 Task: Use the formula "SUMX2PY2" in spreadsheet "Project portfolio".
Action: Mouse moved to (783, 220)
Screenshot: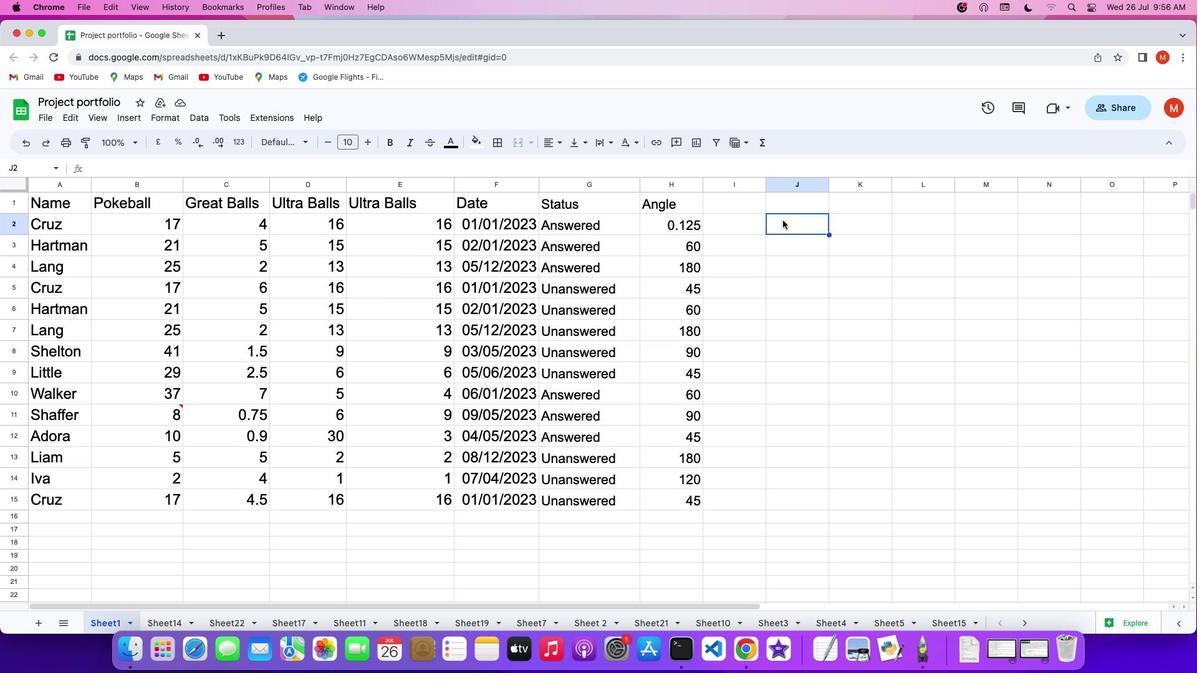 
Action: Mouse pressed left at (783, 220)
Screenshot: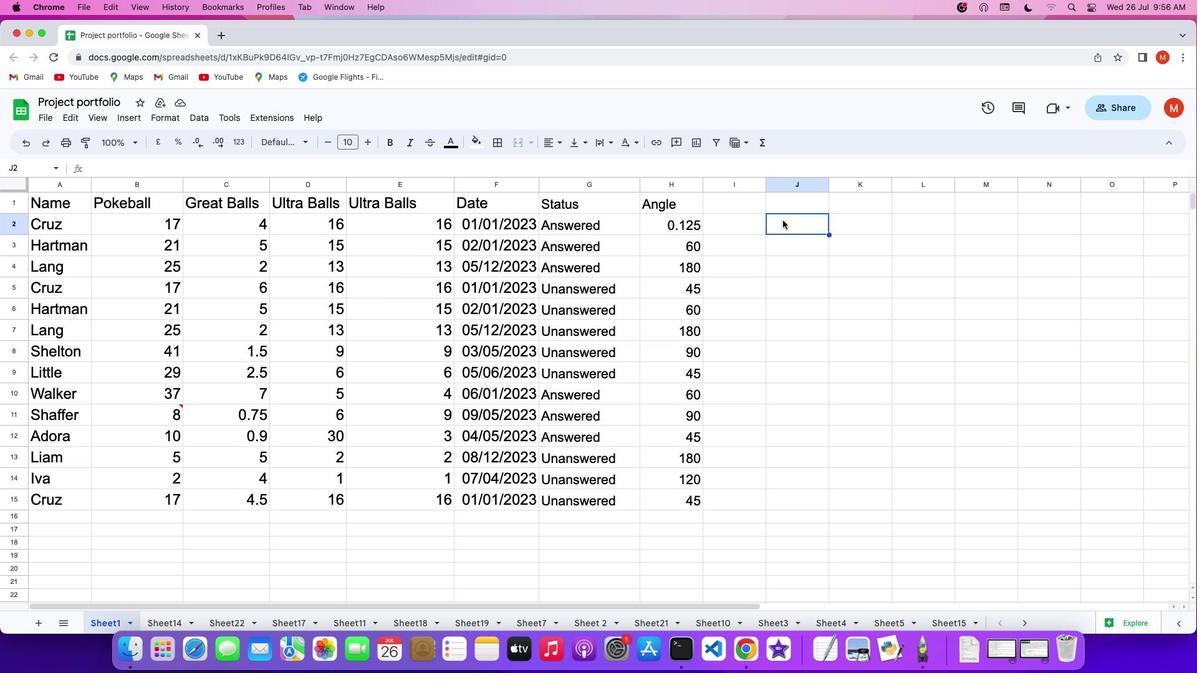 
Action: Mouse pressed left at (783, 220)
Screenshot: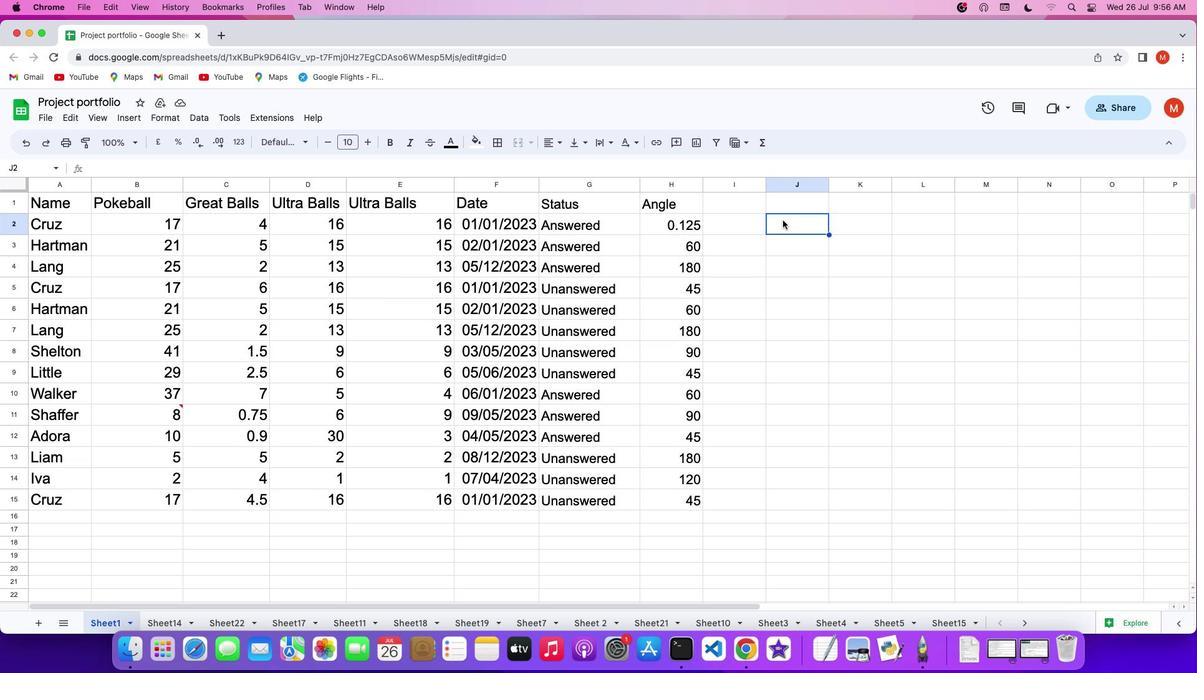 
Action: Key pressed '='
Screenshot: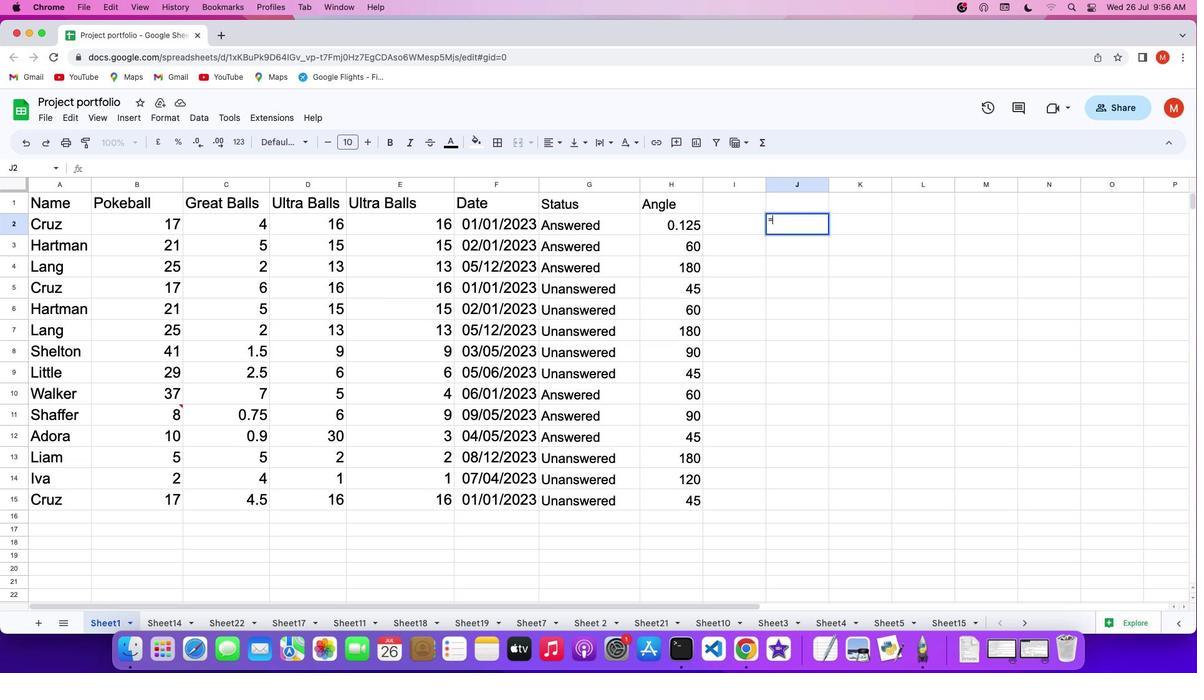 
Action: Mouse moved to (760, 143)
Screenshot: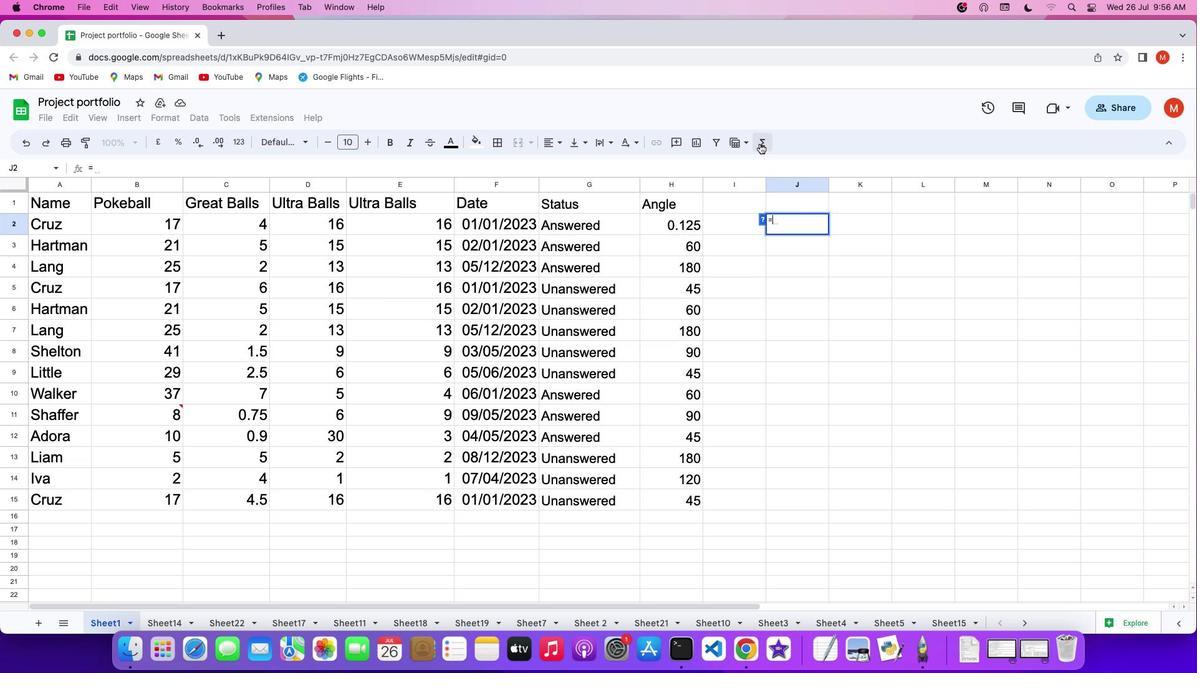 
Action: Mouse pressed left at (760, 143)
Screenshot: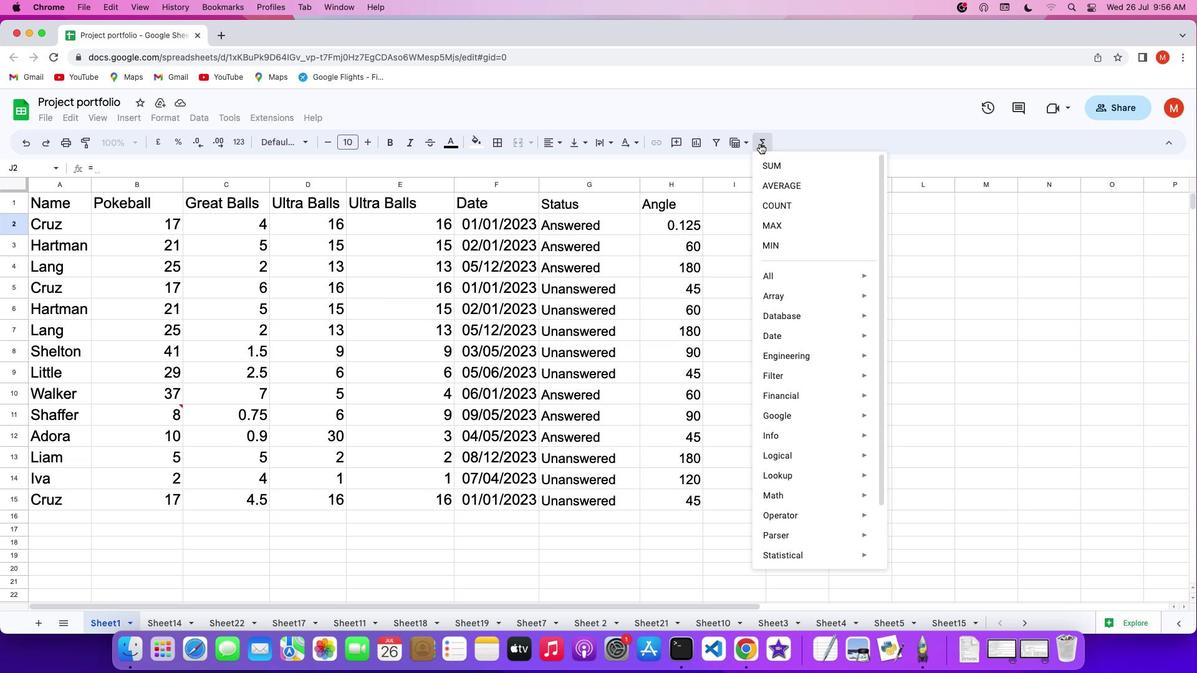 
Action: Mouse moved to (932, 469)
Screenshot: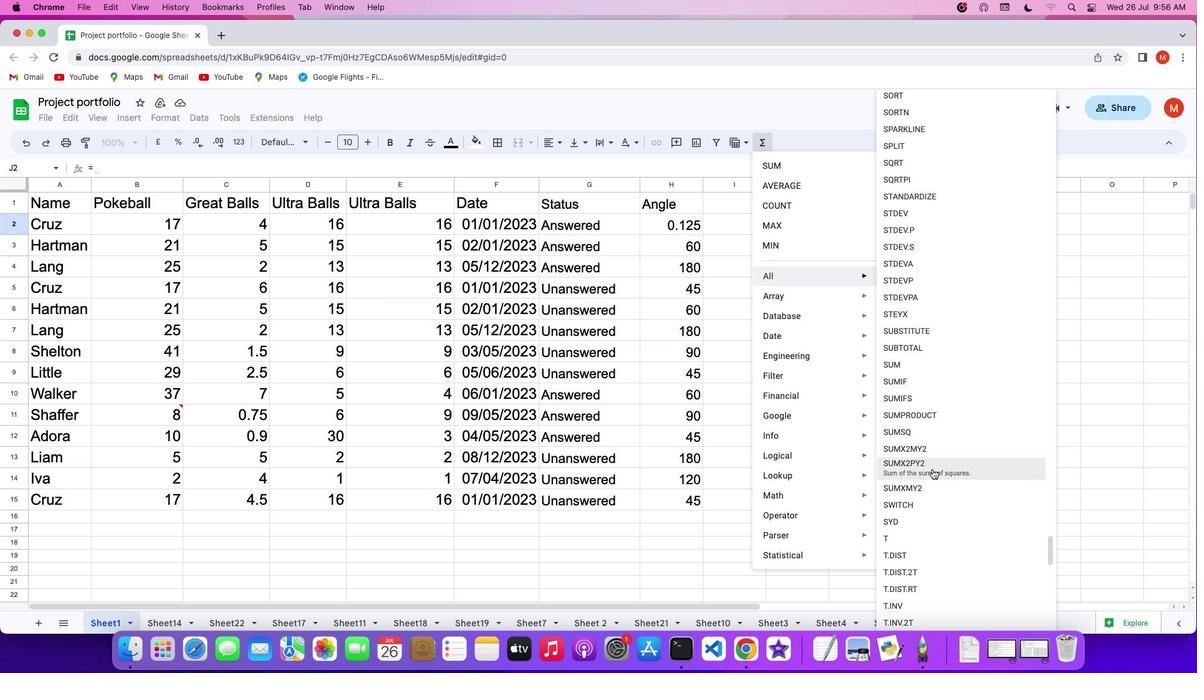 
Action: Mouse pressed left at (932, 469)
Screenshot: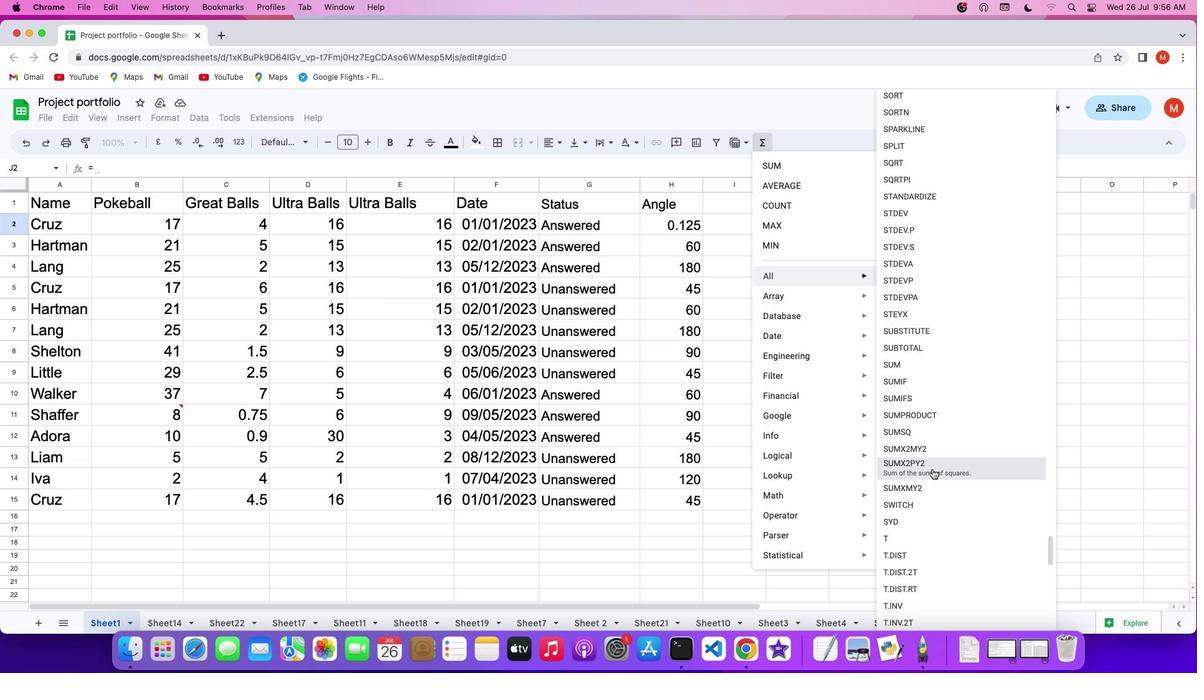 
Action: Key pressed Key.shift'A''2'Key.shift_r':'Key.shift'A''9'','Key.shift'B''2'Key.shift_r':'Key.shift'B''9'Key.enter
Screenshot: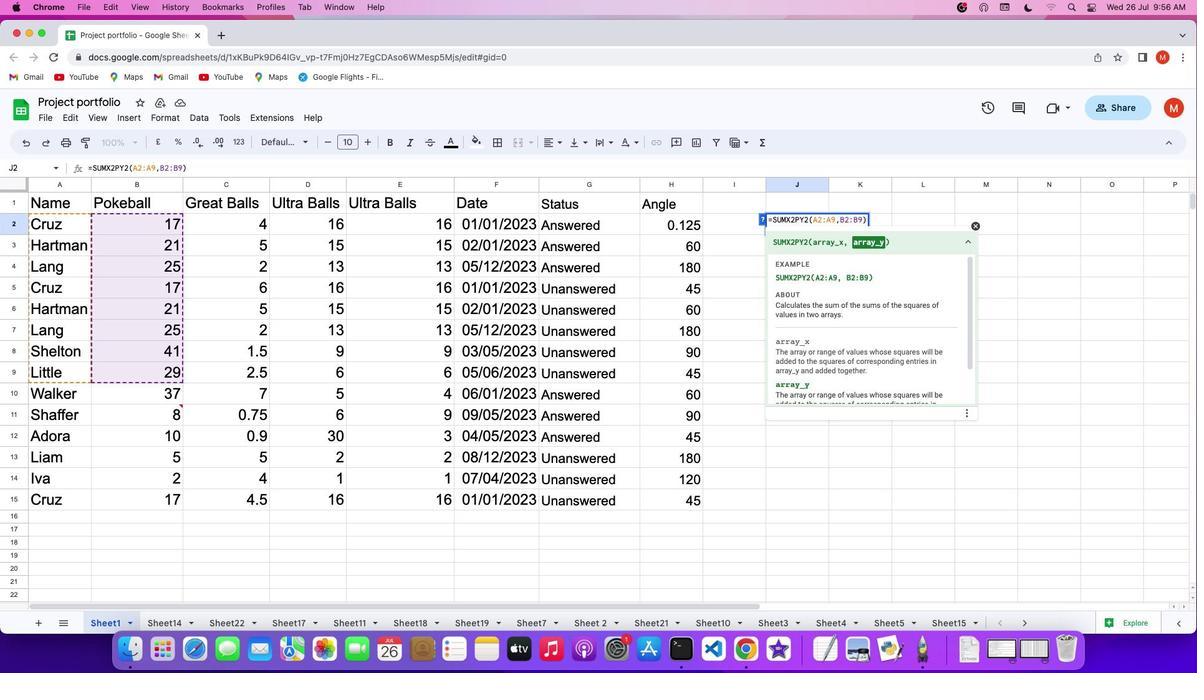 
